 Task: Create a due date automation trigger when advanced on, on the tuesday of the week before a card is due add content with a name or a description not ending with resume at 11:00 AM.
Action: Mouse moved to (923, 62)
Screenshot: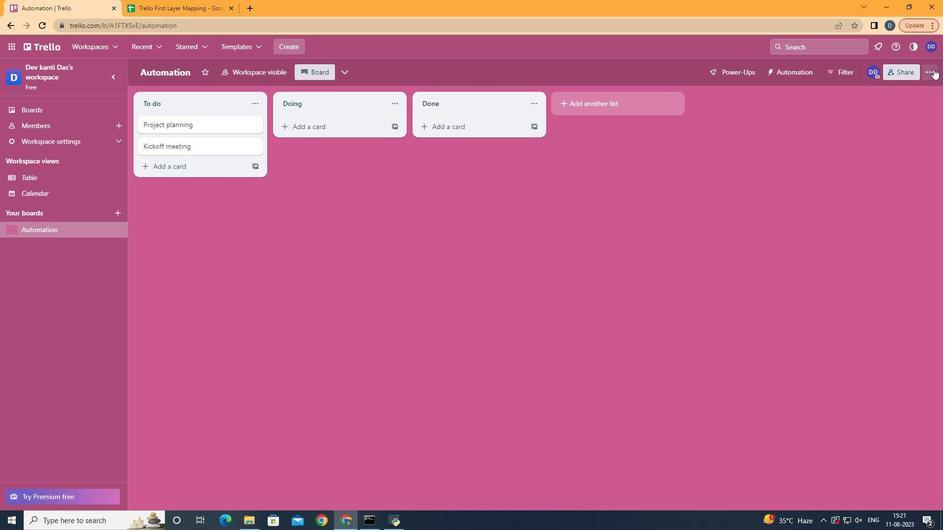 
Action: Mouse pressed left at (923, 62)
Screenshot: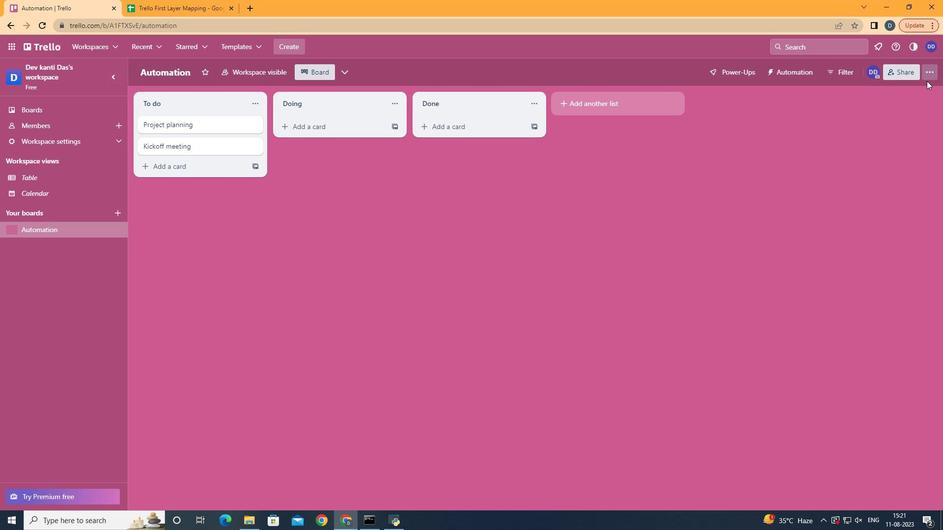 
Action: Mouse moved to (857, 206)
Screenshot: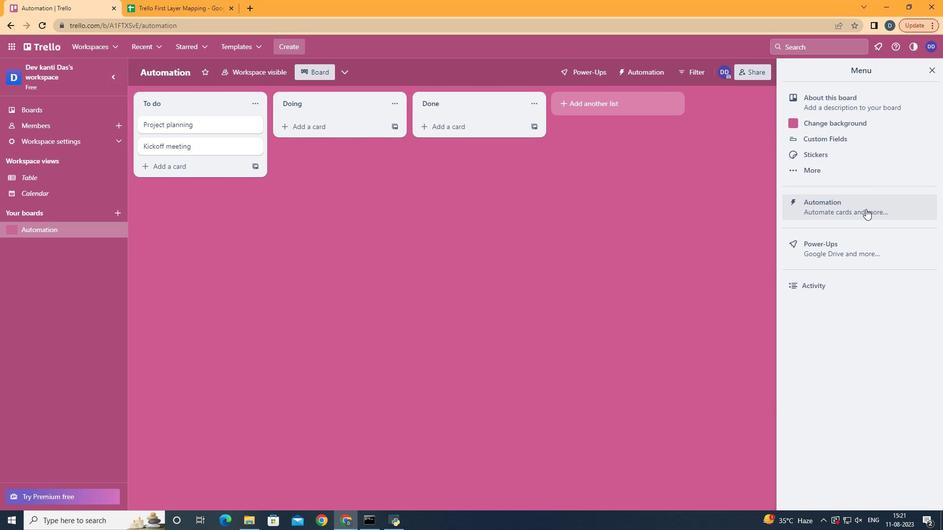 
Action: Mouse pressed left at (857, 206)
Screenshot: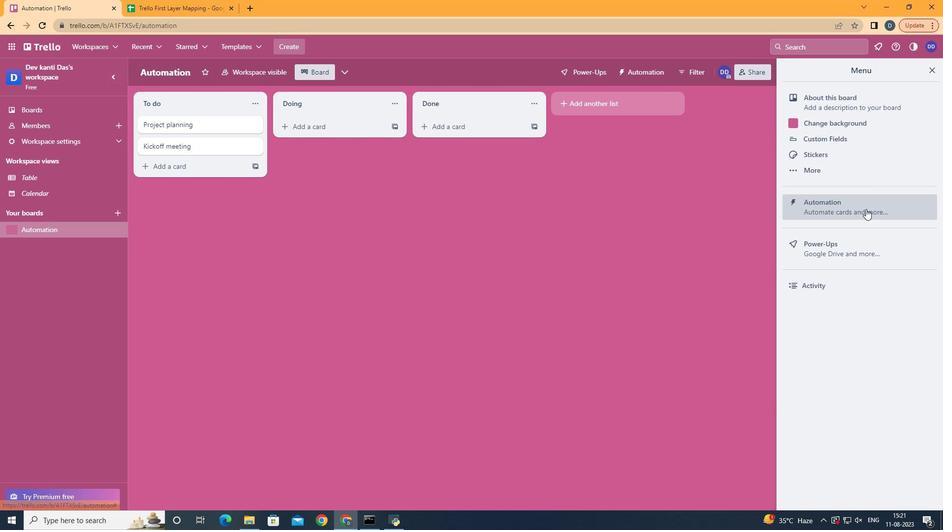 
Action: Mouse moved to (196, 194)
Screenshot: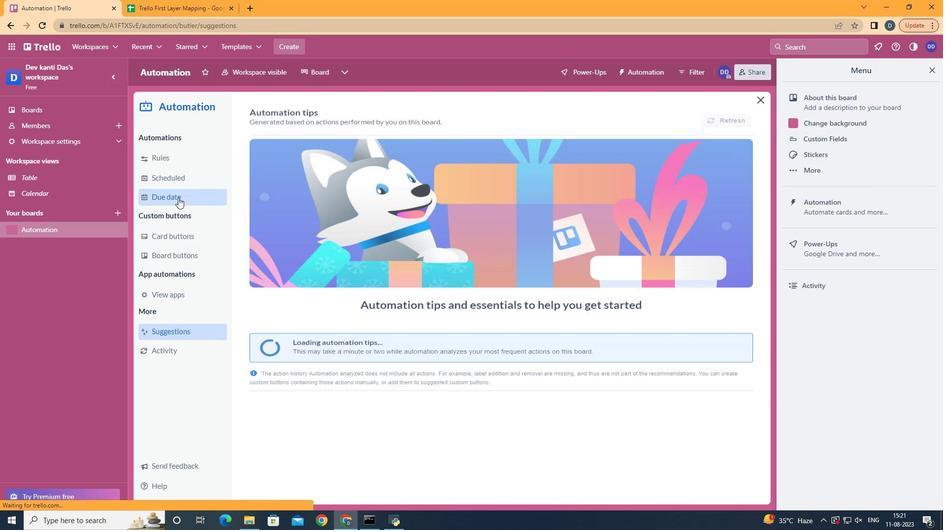 
Action: Mouse pressed left at (196, 194)
Screenshot: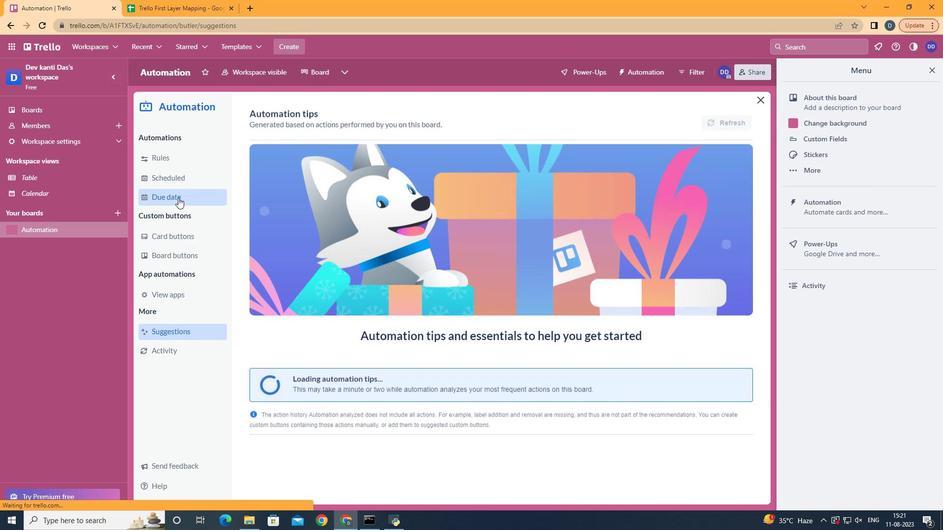 
Action: Mouse moved to (689, 112)
Screenshot: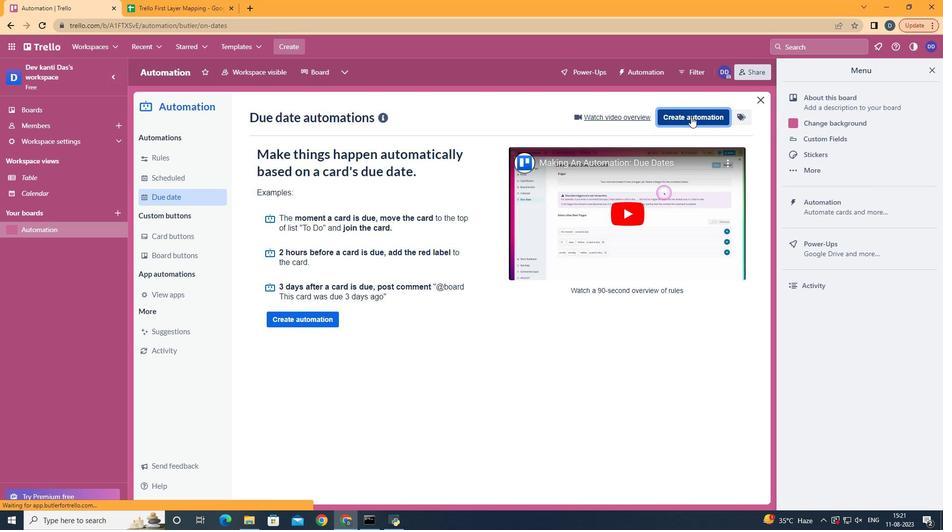
Action: Mouse pressed left at (689, 112)
Screenshot: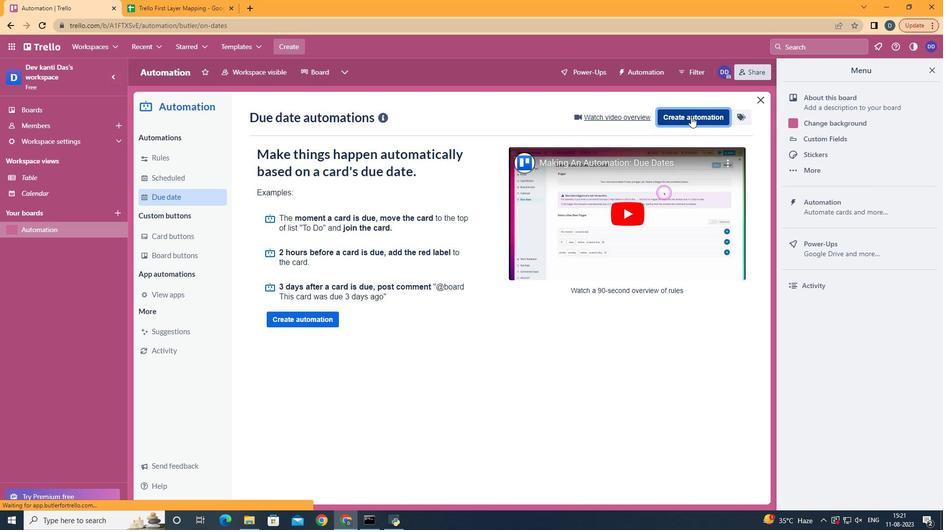 
Action: Mouse moved to (492, 210)
Screenshot: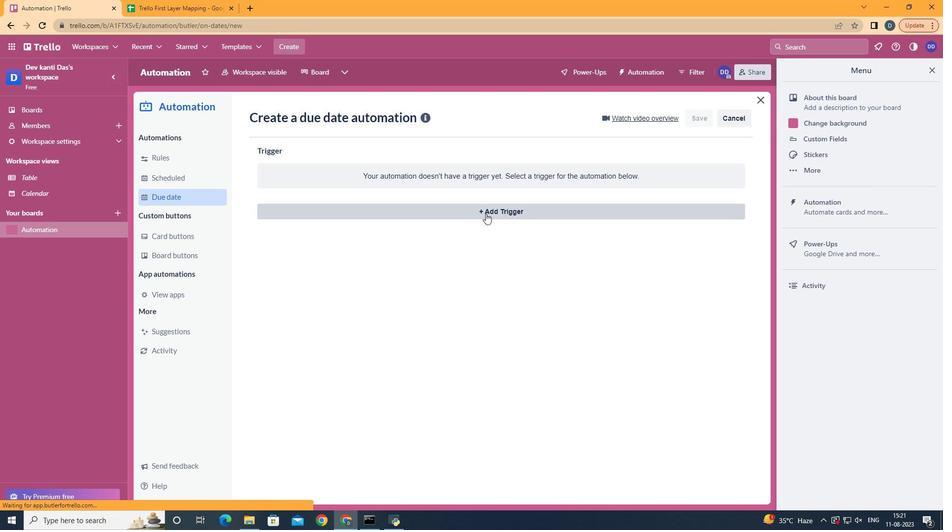 
Action: Mouse pressed left at (492, 210)
Screenshot: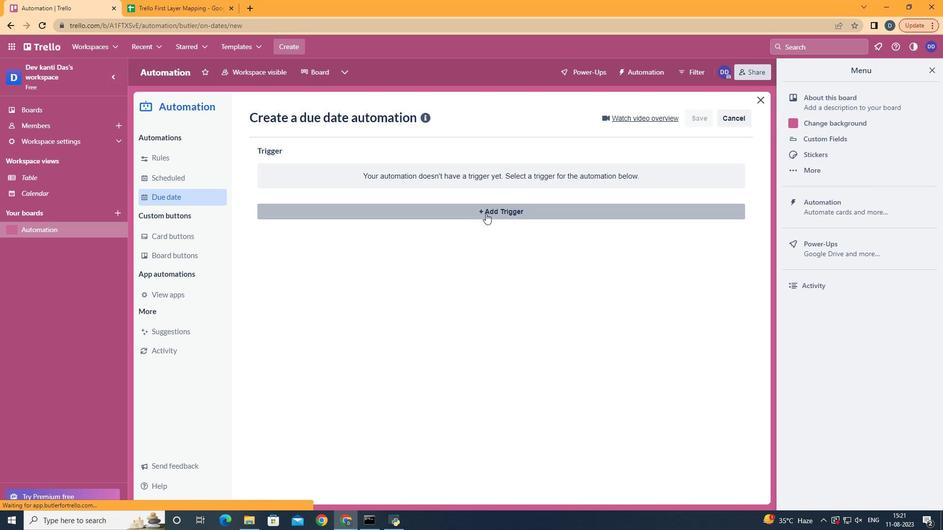 
Action: Mouse moved to (325, 270)
Screenshot: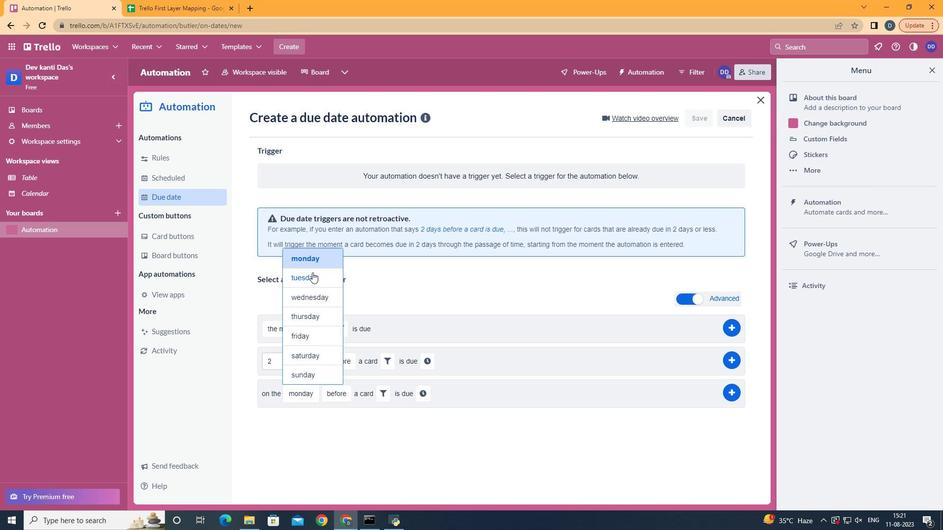 
Action: Mouse pressed left at (325, 270)
Screenshot: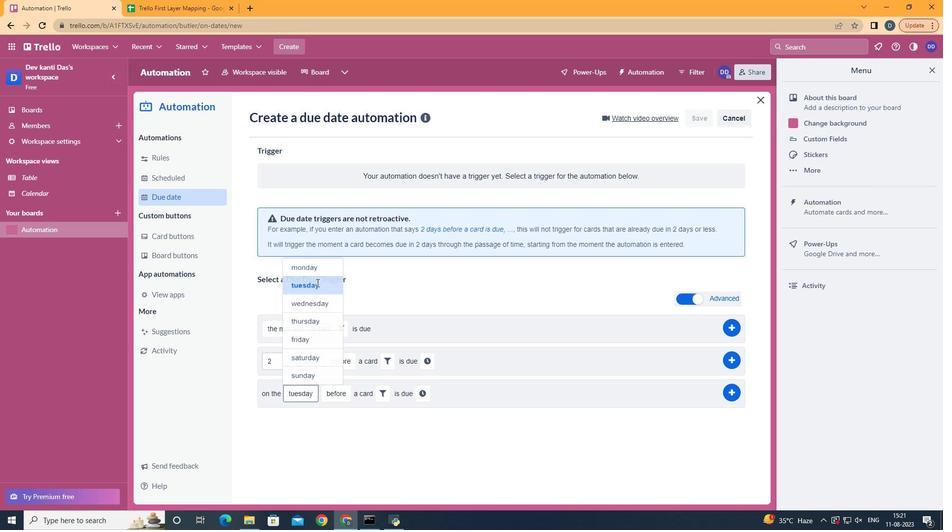 
Action: Mouse moved to (367, 476)
Screenshot: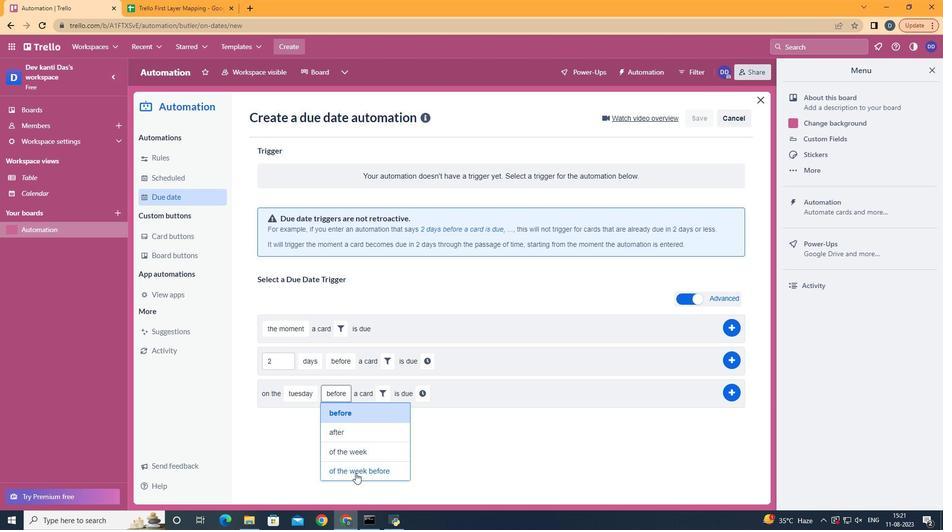 
Action: Mouse pressed left at (367, 476)
Screenshot: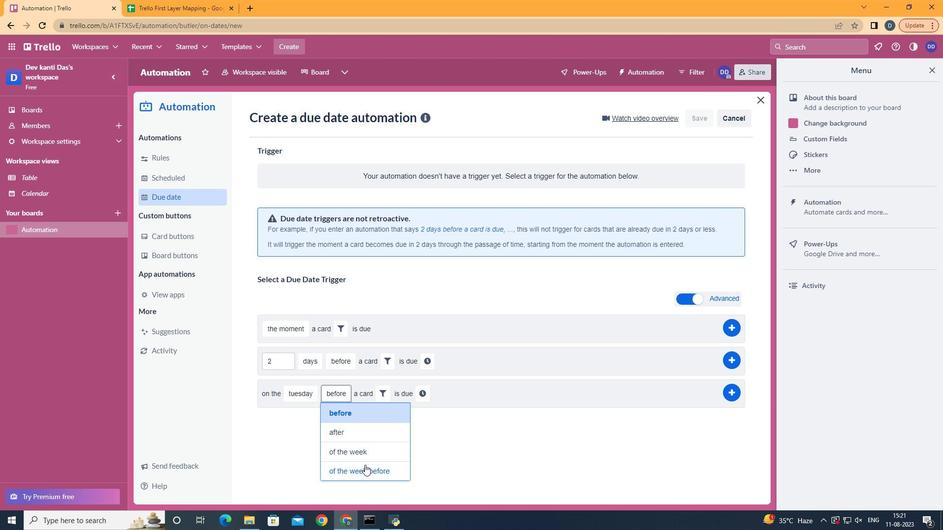 
Action: Mouse moved to (430, 398)
Screenshot: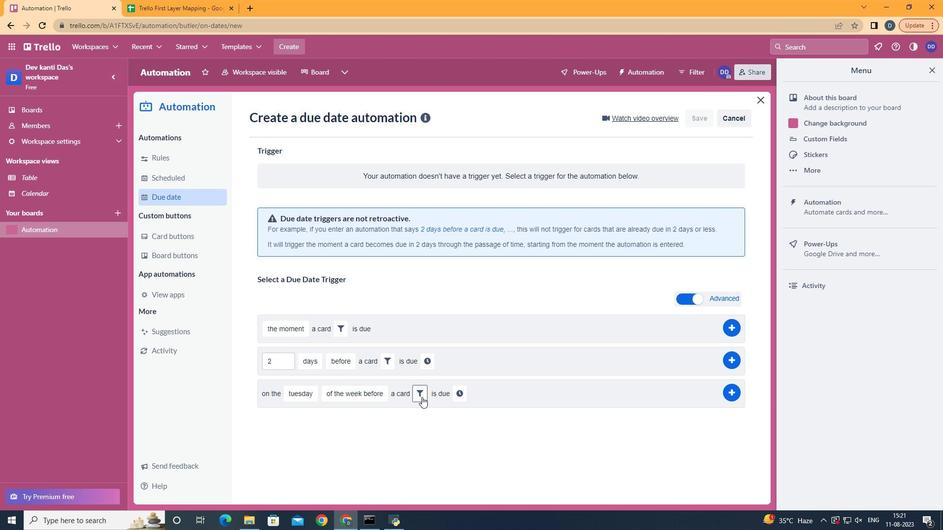 
Action: Mouse pressed left at (430, 398)
Screenshot: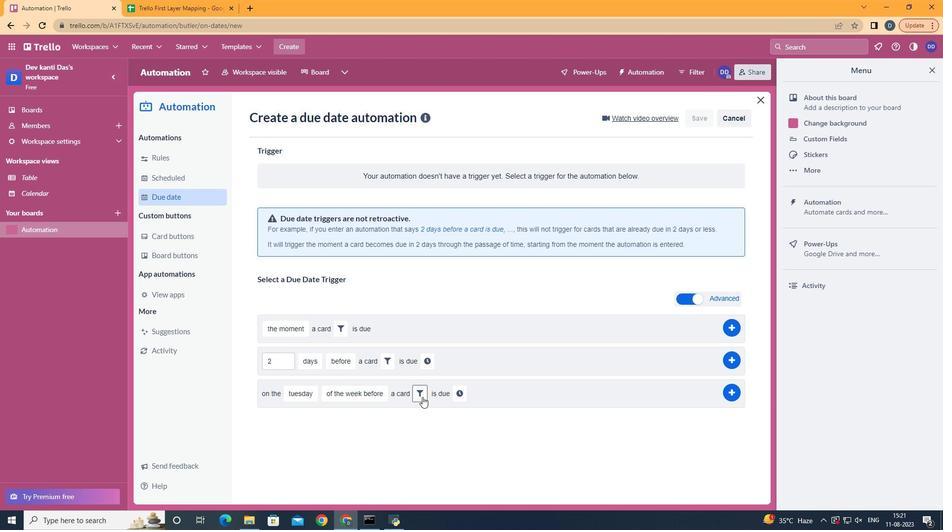 
Action: Mouse moved to (549, 424)
Screenshot: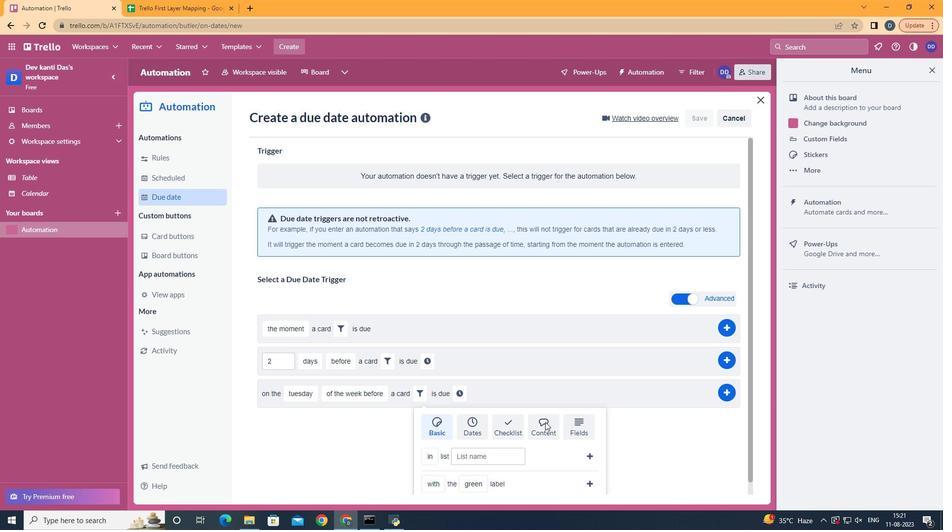
Action: Mouse pressed left at (549, 424)
Screenshot: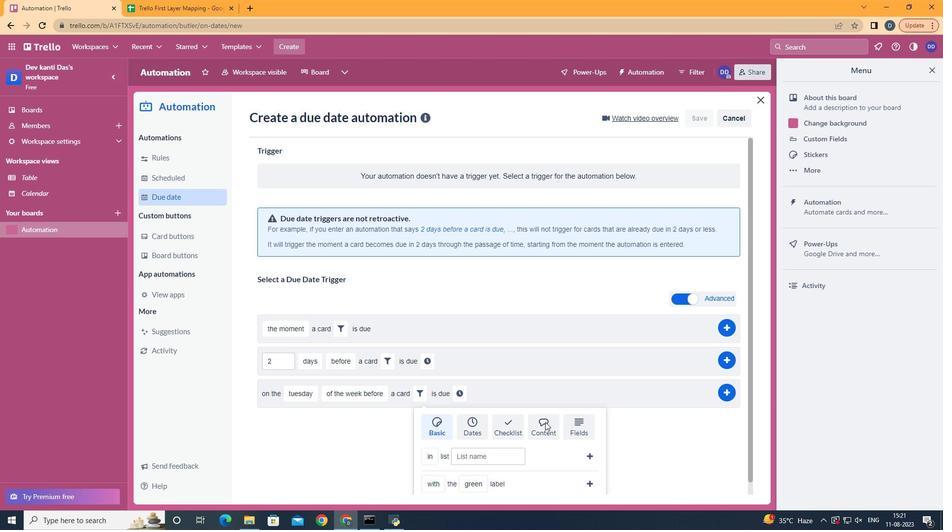 
Action: Mouse scrolled (549, 423) with delta (0, 0)
Screenshot: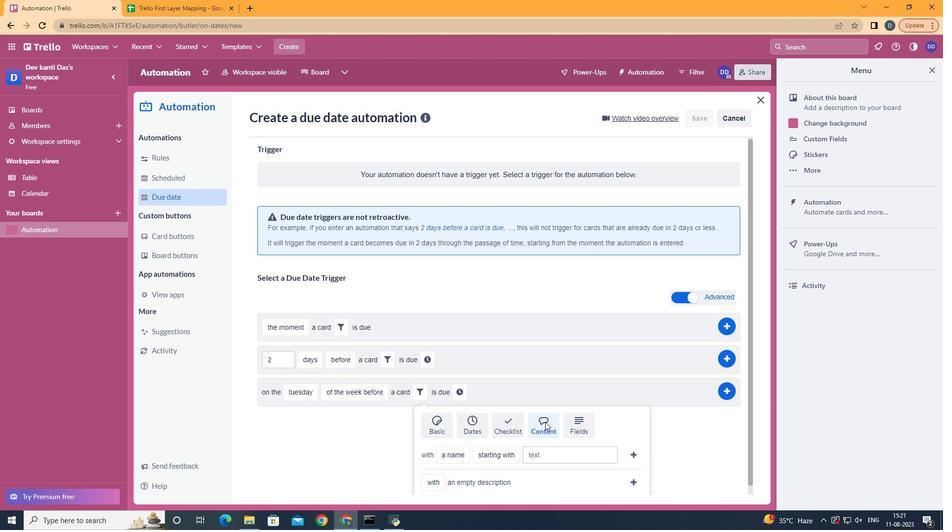
Action: Mouse scrolled (549, 423) with delta (0, 0)
Screenshot: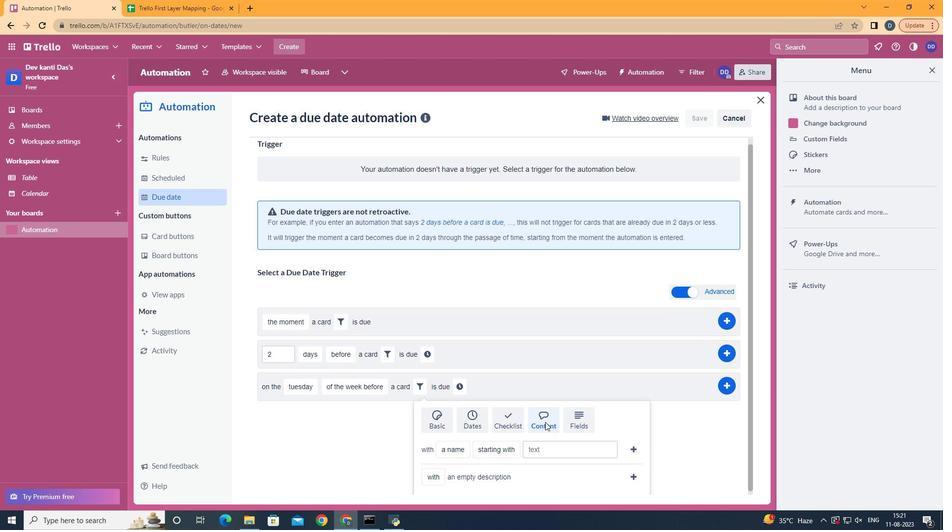 
Action: Mouse scrolled (549, 423) with delta (0, 0)
Screenshot: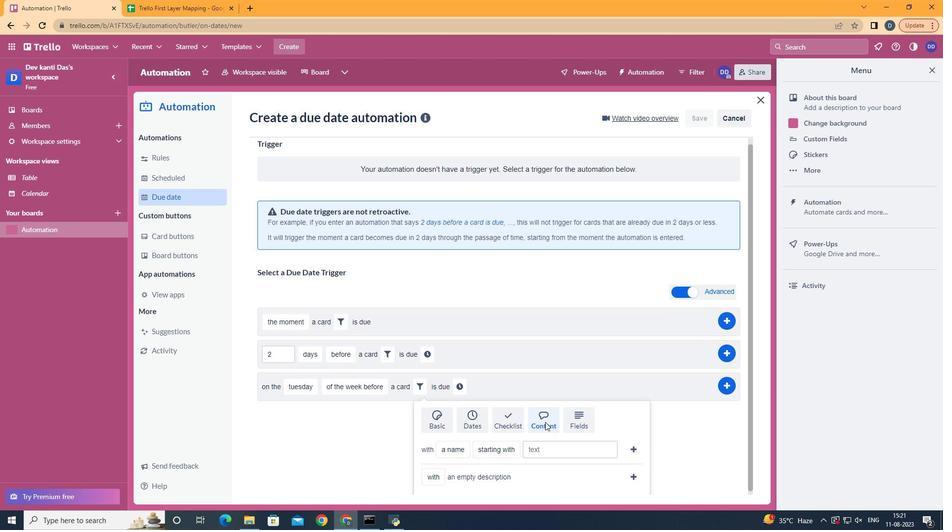 
Action: Mouse scrolled (549, 423) with delta (0, 0)
Screenshot: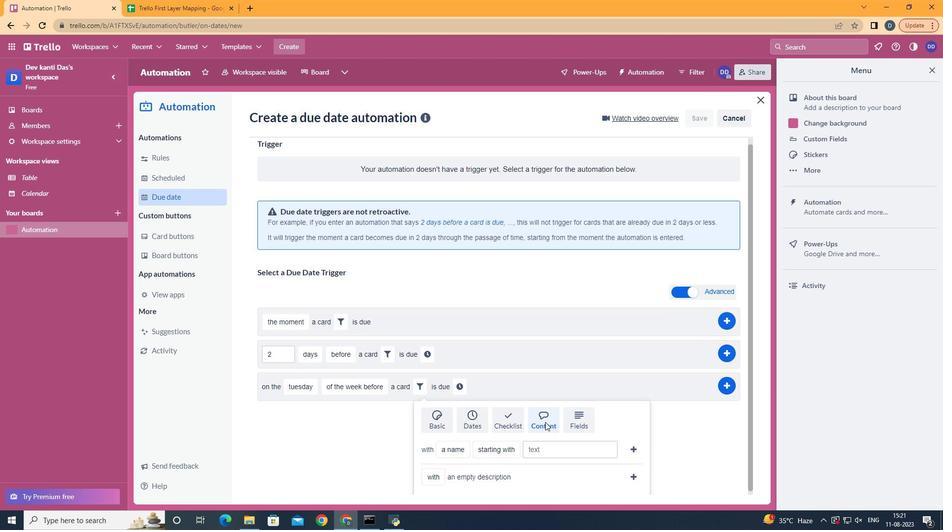 
Action: Mouse moved to (469, 427)
Screenshot: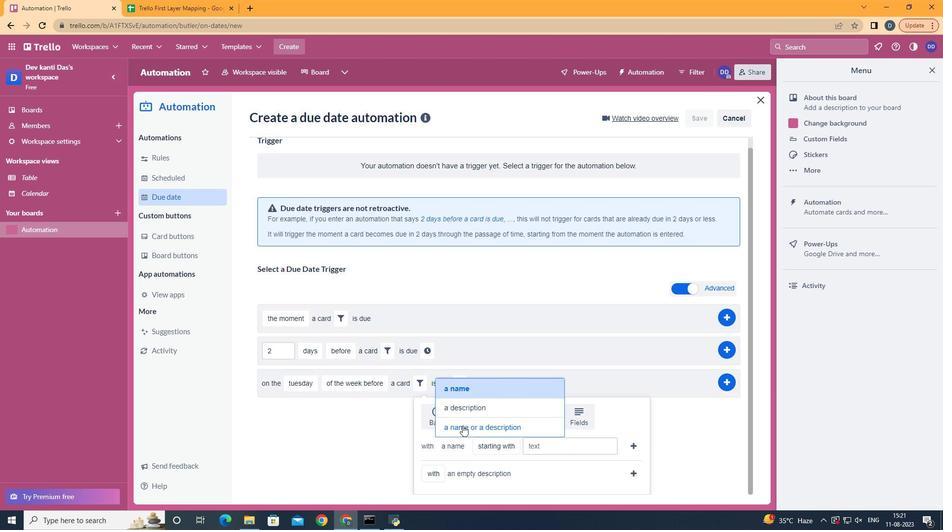 
Action: Mouse pressed left at (469, 427)
Screenshot: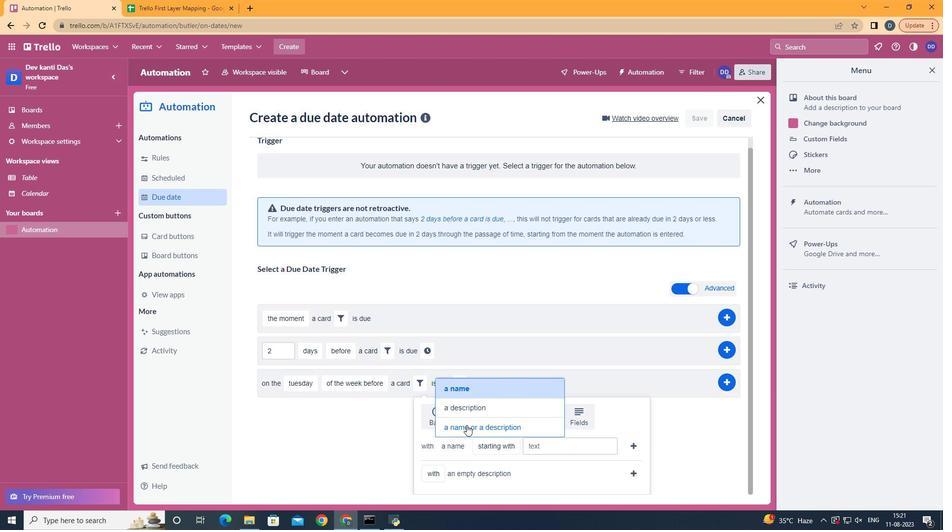 
Action: Mouse moved to (568, 407)
Screenshot: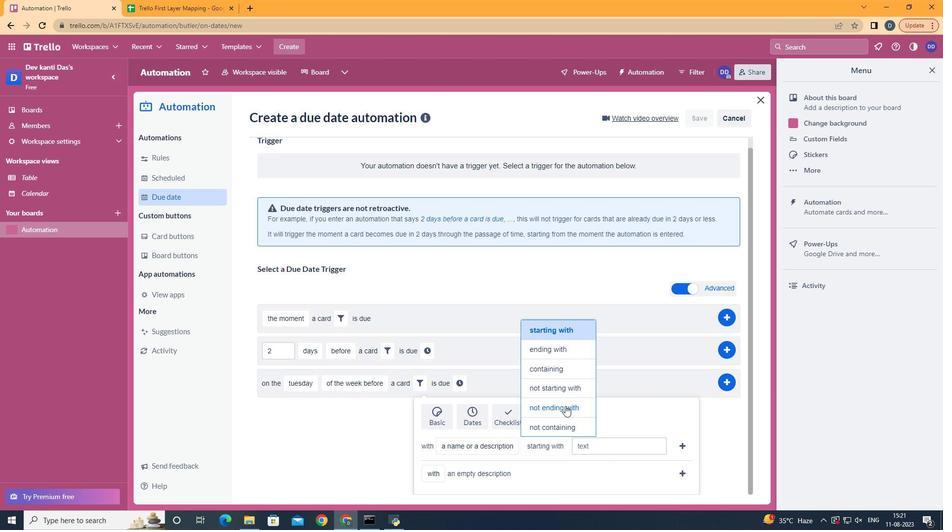 
Action: Mouse pressed left at (568, 407)
Screenshot: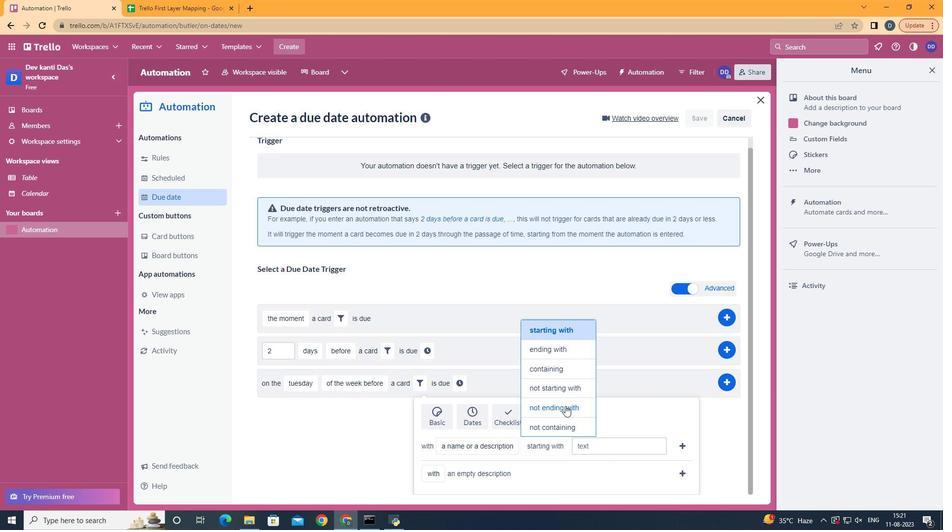 
Action: Mouse moved to (642, 445)
Screenshot: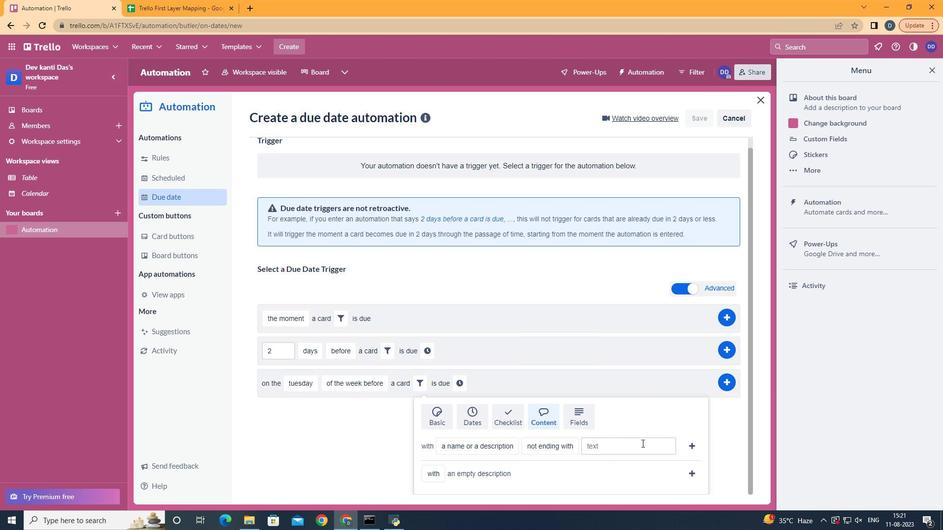 
Action: Mouse pressed left at (642, 445)
Screenshot: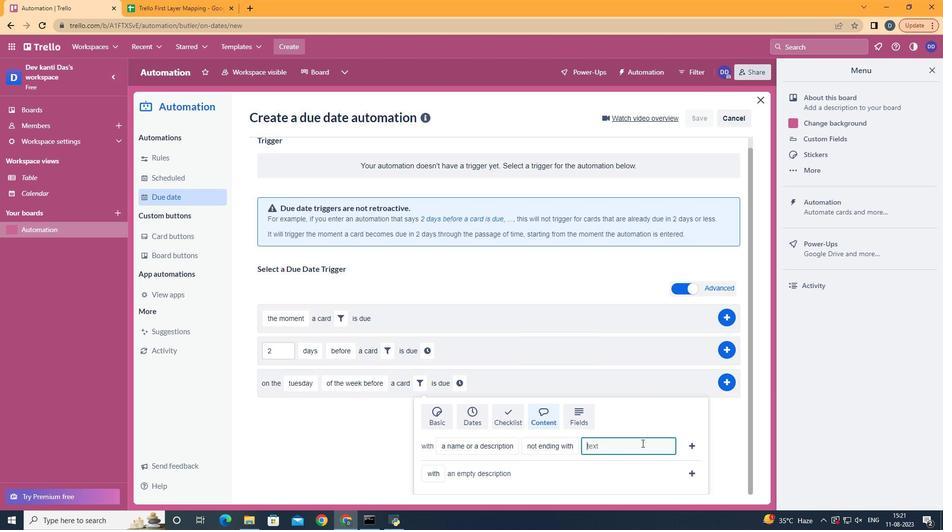 
Action: Key pressed resume
Screenshot: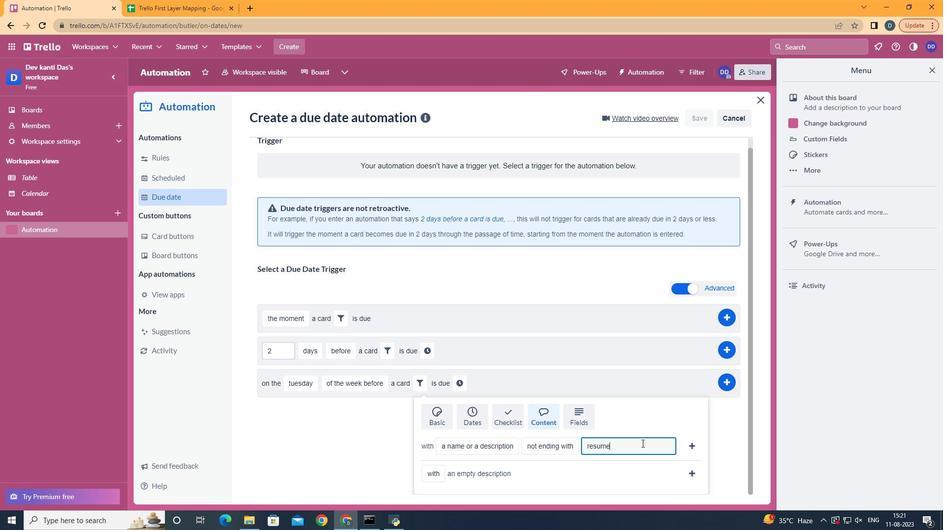 
Action: Mouse moved to (686, 450)
Screenshot: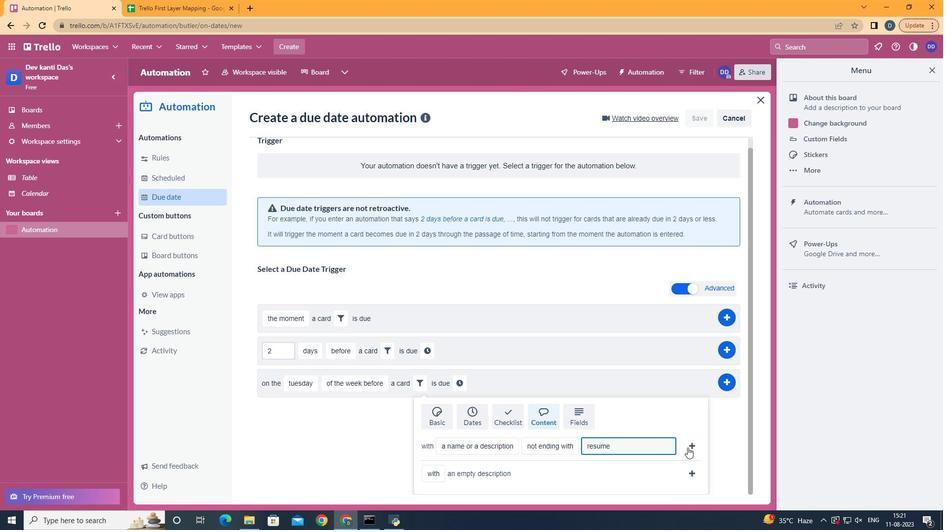 
Action: Mouse pressed left at (686, 450)
Screenshot: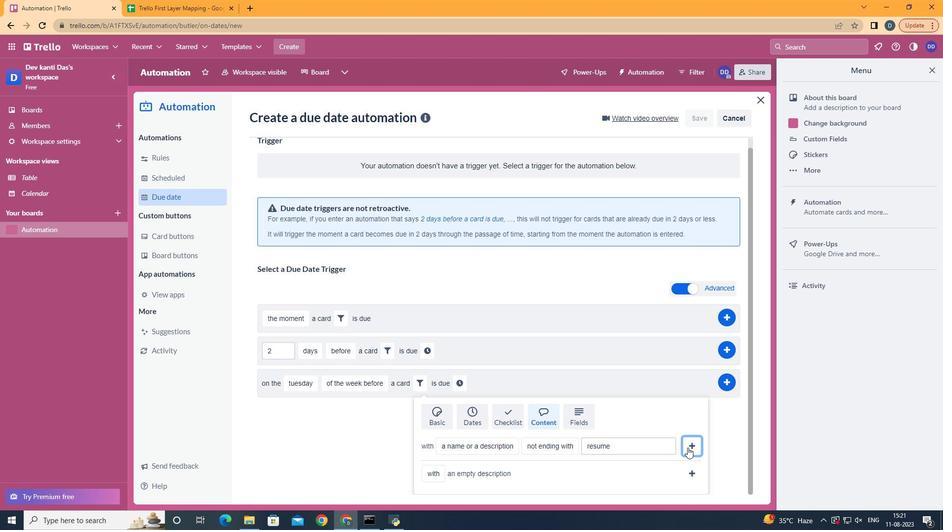 
Action: Mouse moved to (653, 395)
Screenshot: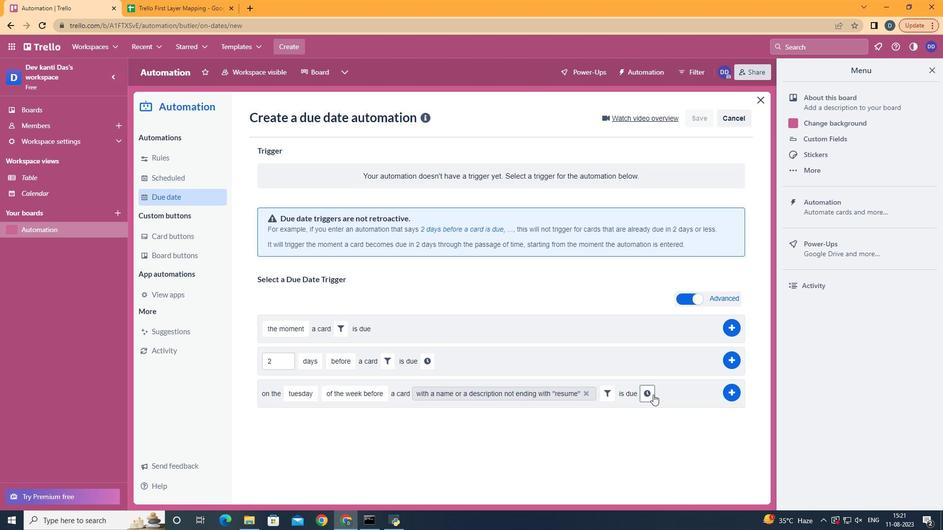 
Action: Mouse pressed left at (653, 395)
Screenshot: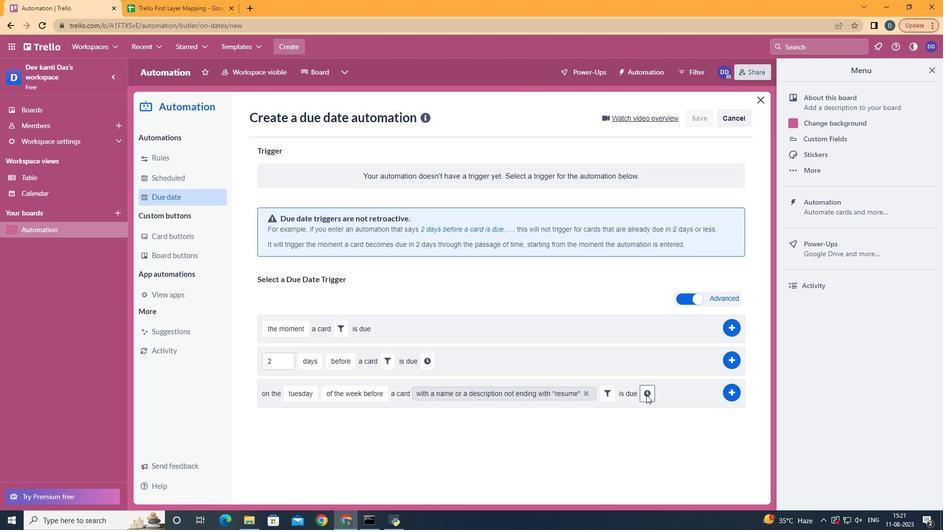 
Action: Mouse moved to (310, 414)
Screenshot: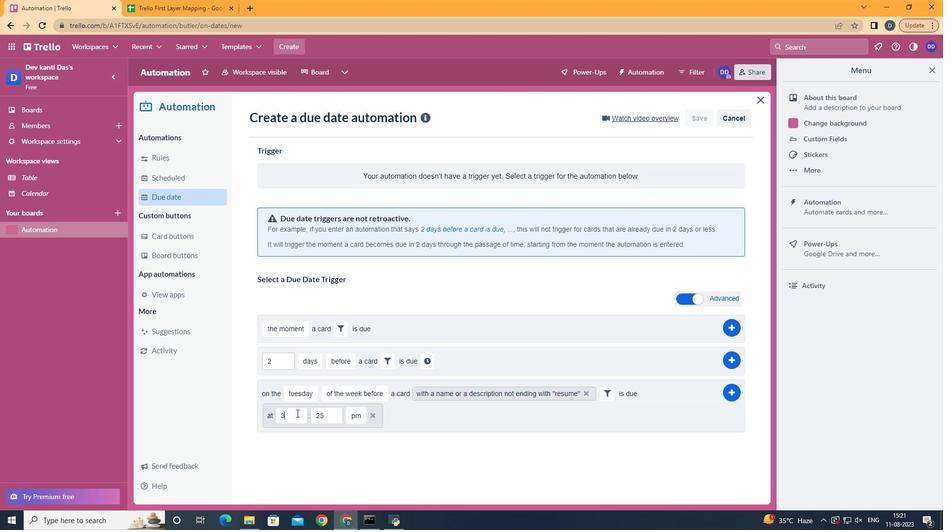 
Action: Mouse pressed left at (310, 414)
Screenshot: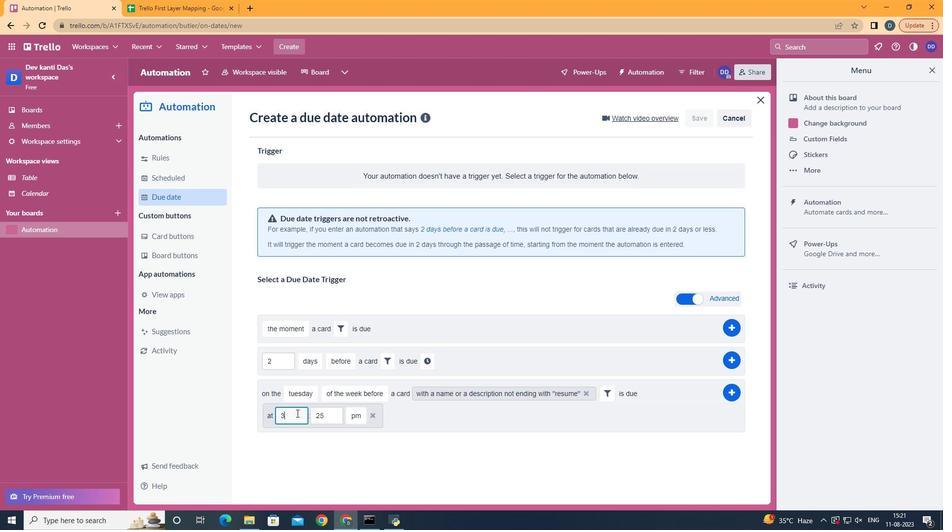 
Action: Mouse moved to (324, 416)
Screenshot: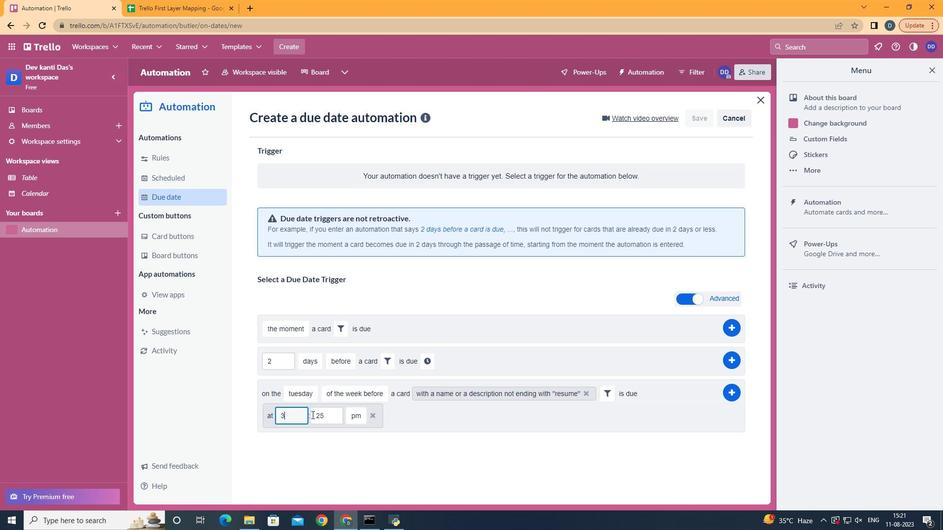 
Action: Key pressed <Key.backspace>11
Screenshot: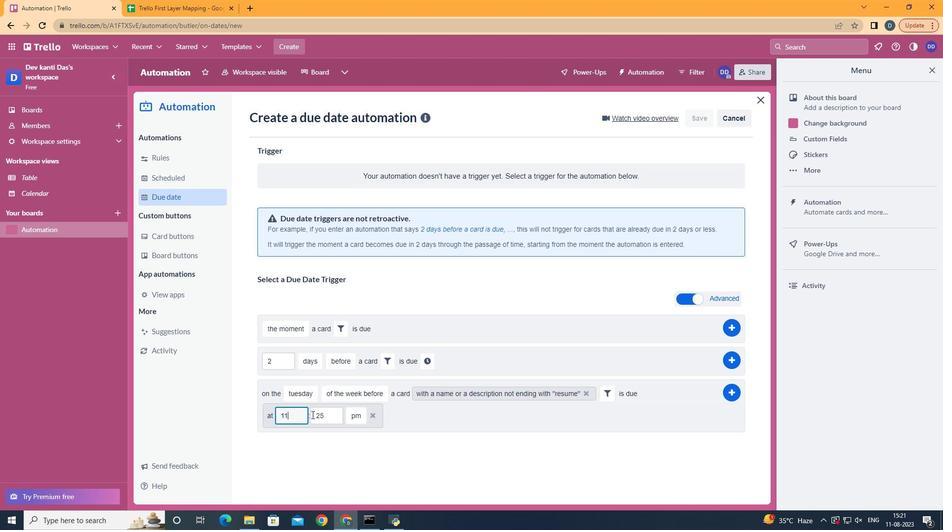 
Action: Mouse moved to (347, 421)
Screenshot: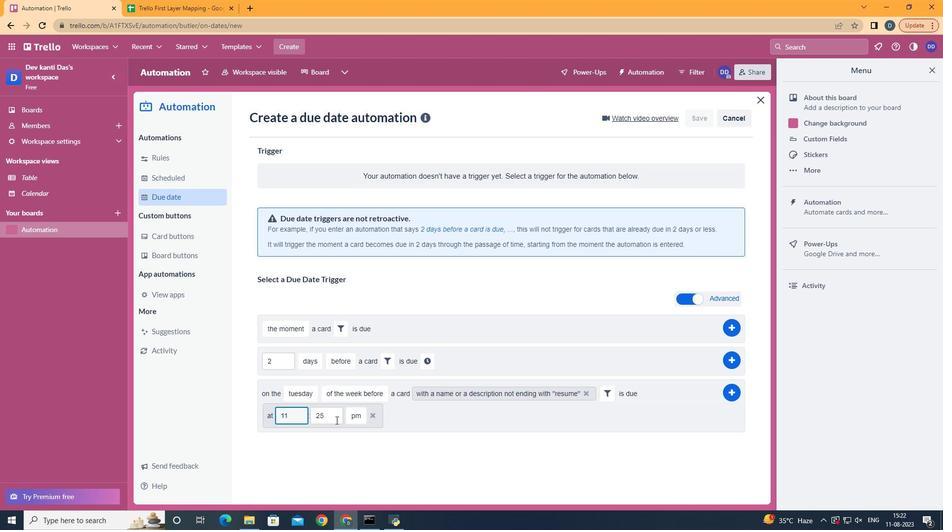 
Action: Mouse pressed left at (347, 421)
Screenshot: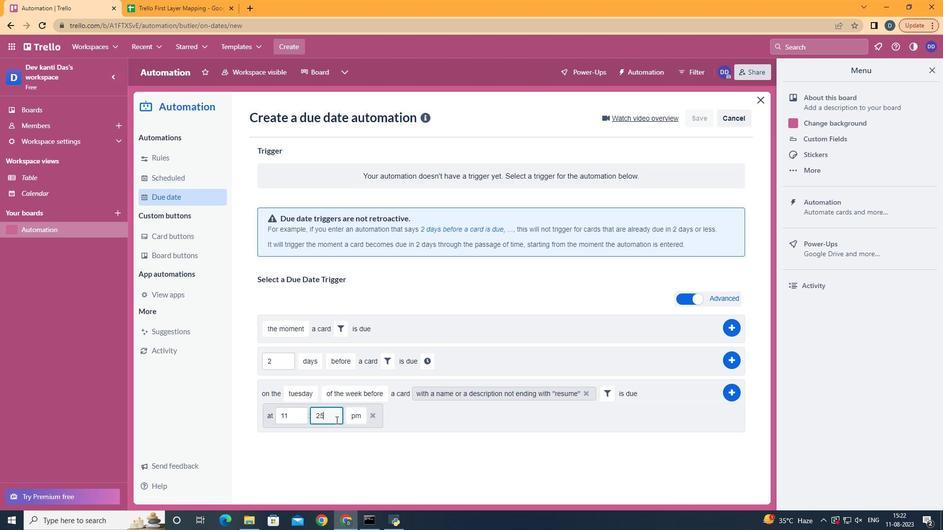 
Action: Key pressed <Key.backspace>
Screenshot: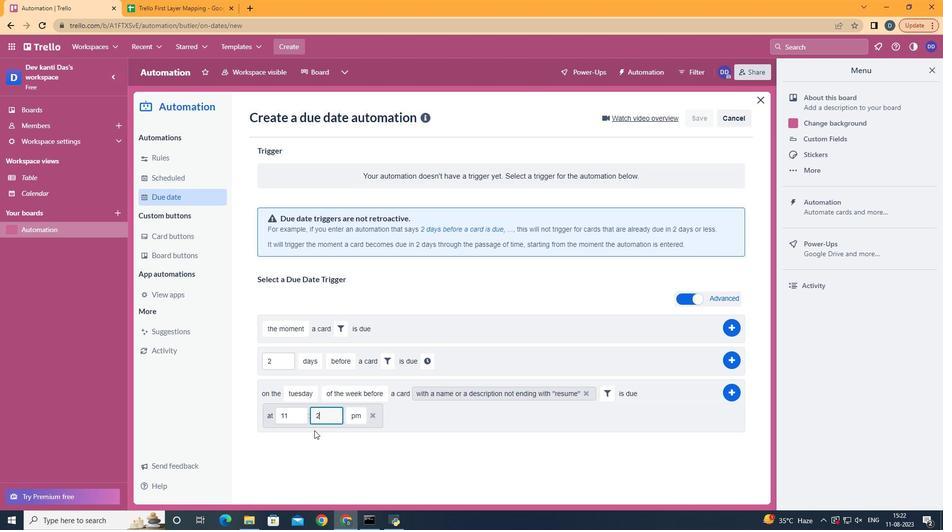
Action: Mouse moved to (312, 438)
Screenshot: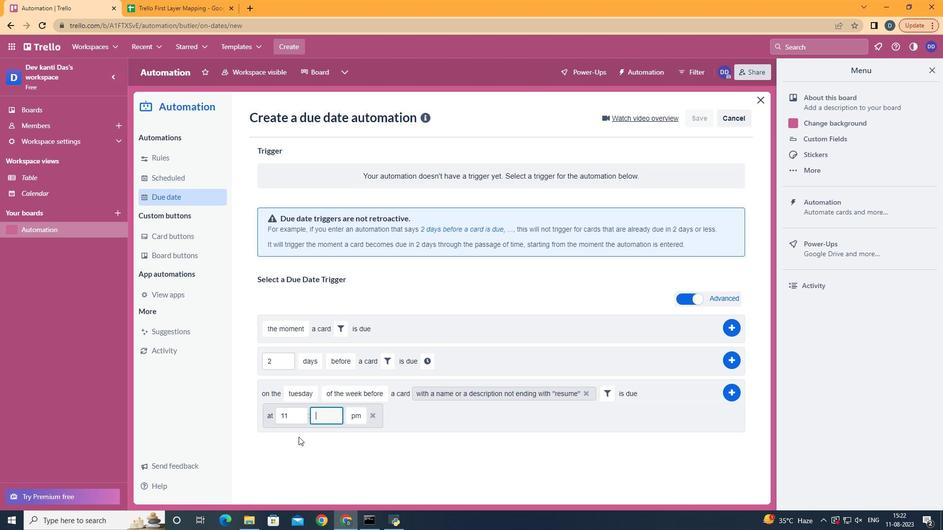 
Action: Key pressed <Key.backspace>00
Screenshot: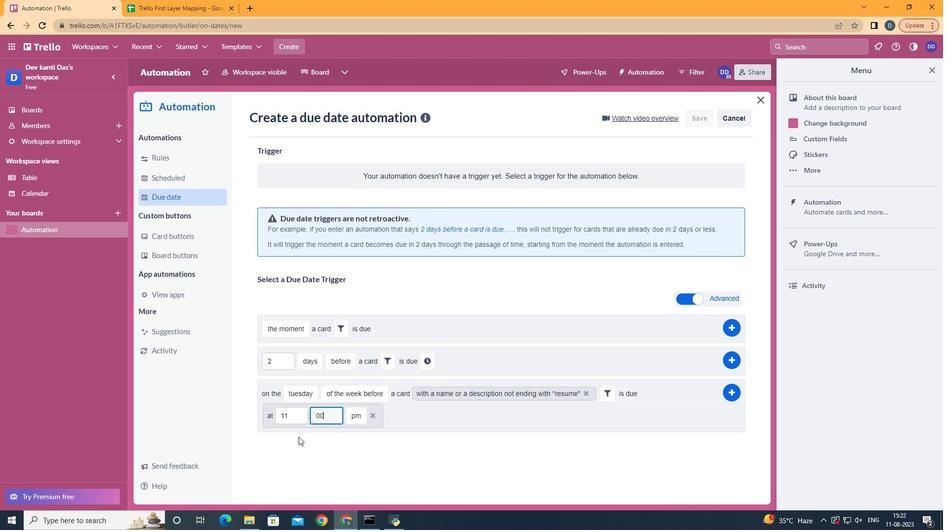 
Action: Mouse moved to (367, 432)
Screenshot: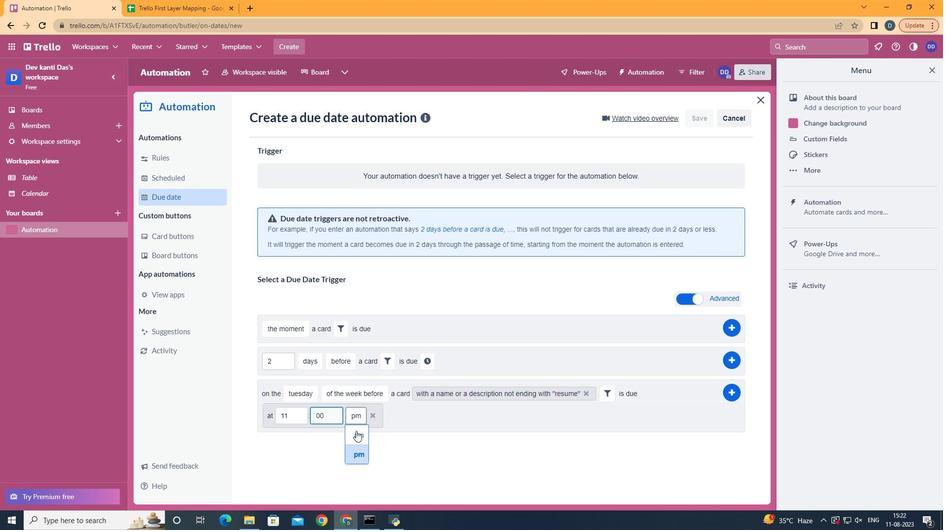 
Action: Mouse pressed left at (367, 432)
Screenshot: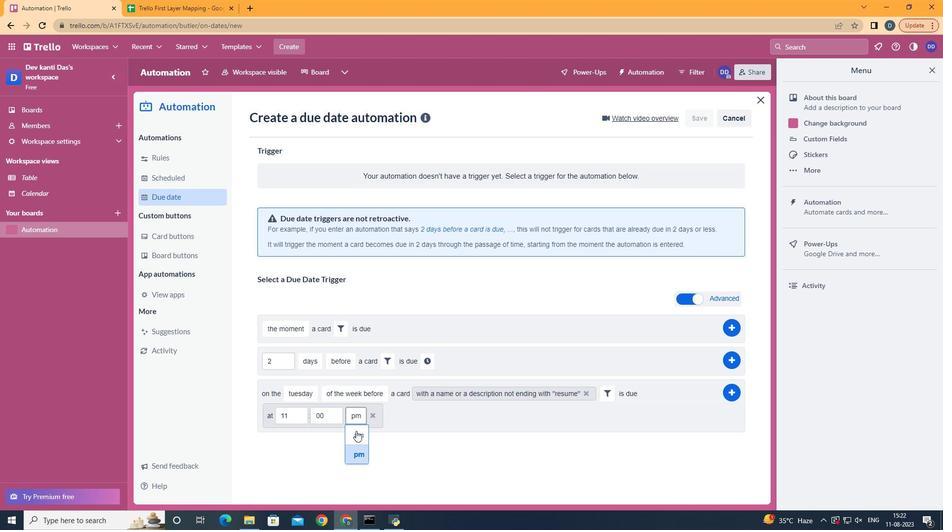 
Action: Mouse moved to (738, 395)
Screenshot: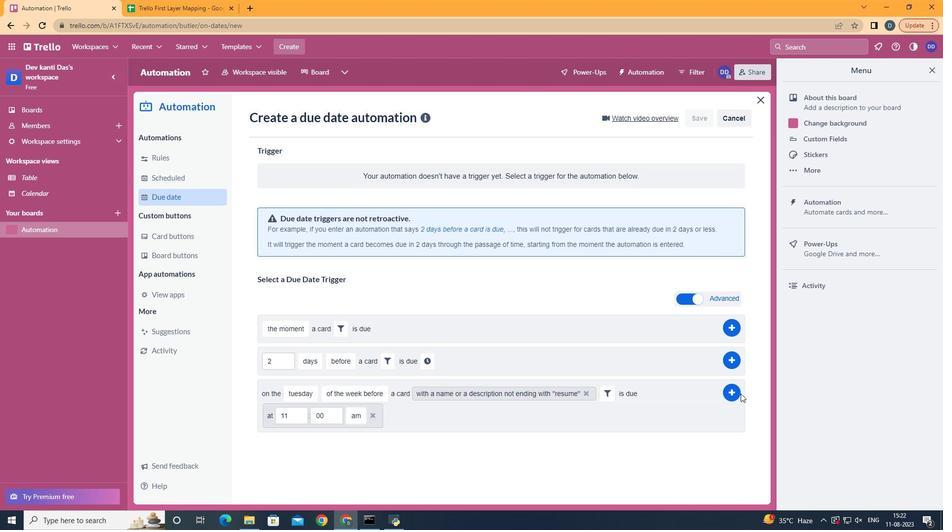 
Action: Mouse pressed left at (738, 395)
Screenshot: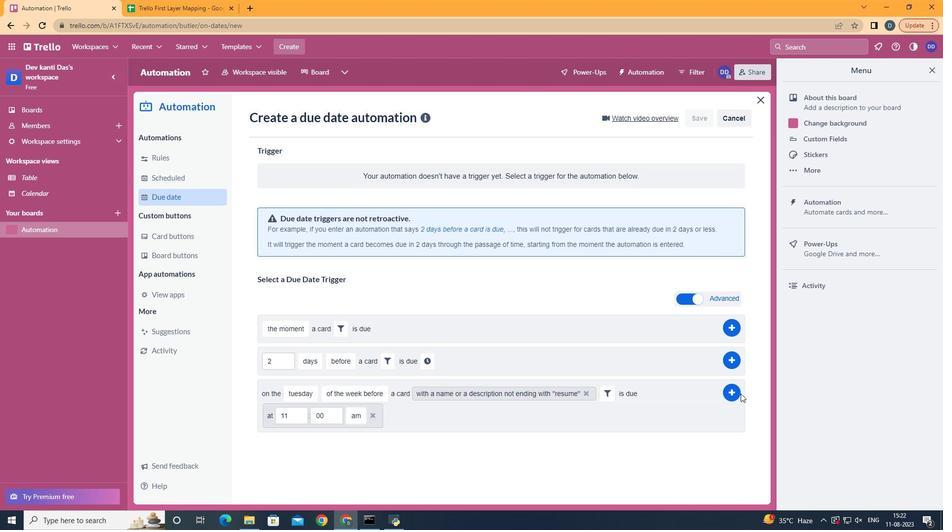 
Action: Mouse moved to (732, 393)
Screenshot: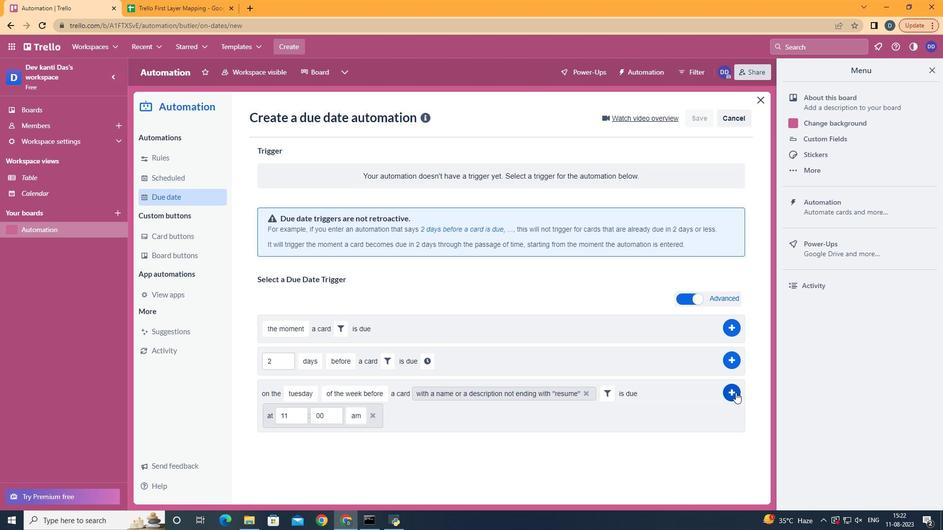 
Action: Mouse pressed left at (732, 393)
Screenshot: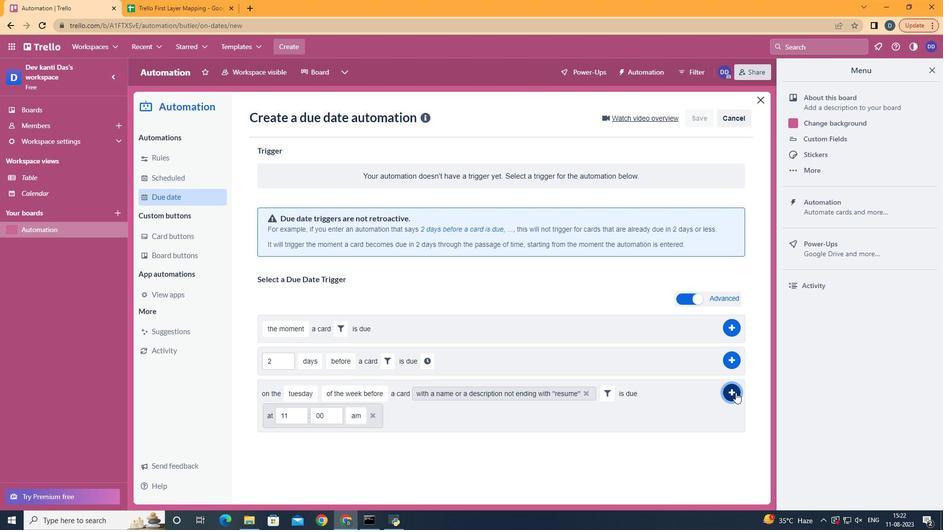 
